 Task: Put "Image D" in to one of the most exclusive - races in the world in Medium of Adrenaline Trailer
Action: Mouse moved to (187, 58)
Screenshot: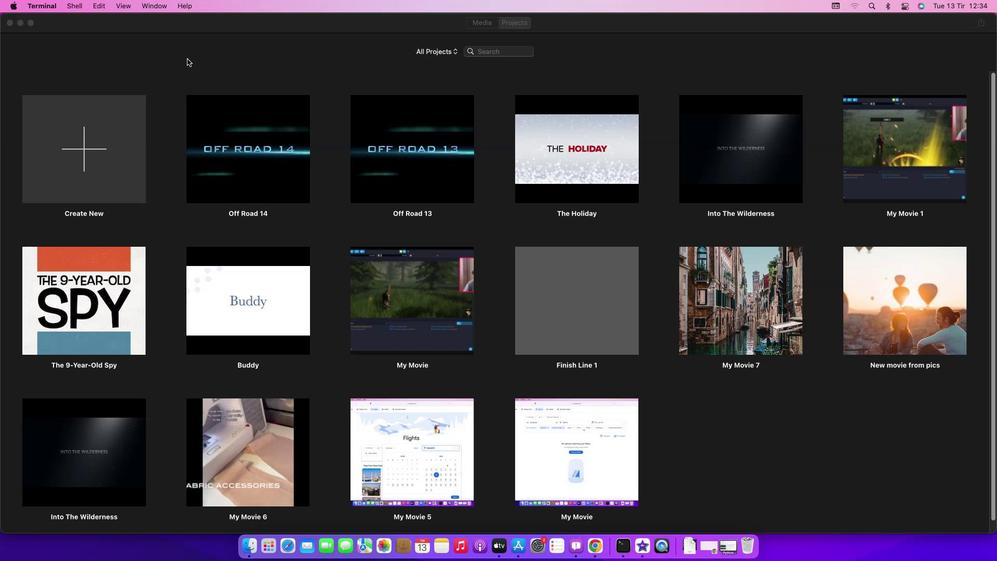 
Action: Mouse pressed left at (187, 58)
Screenshot: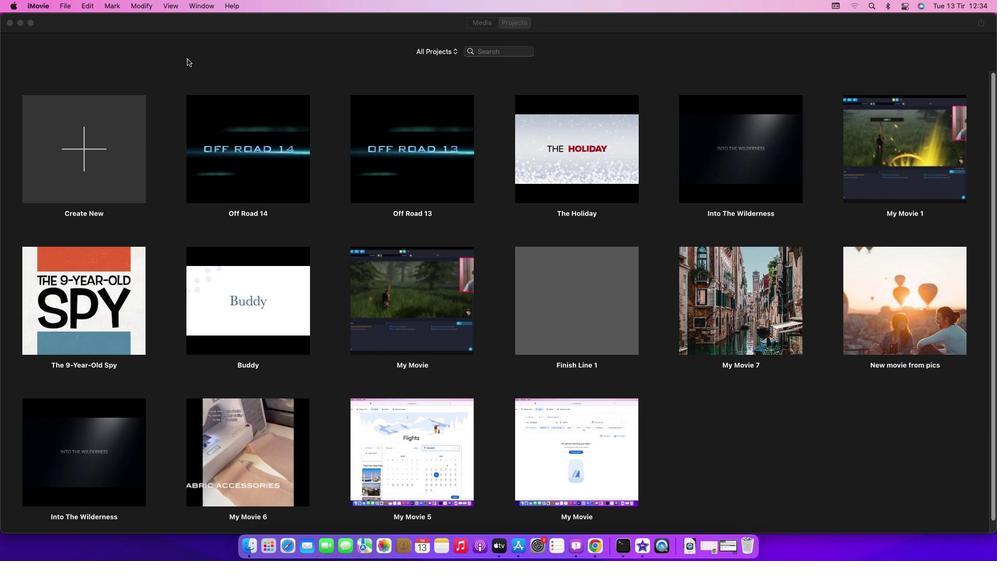 
Action: Mouse moved to (60, 6)
Screenshot: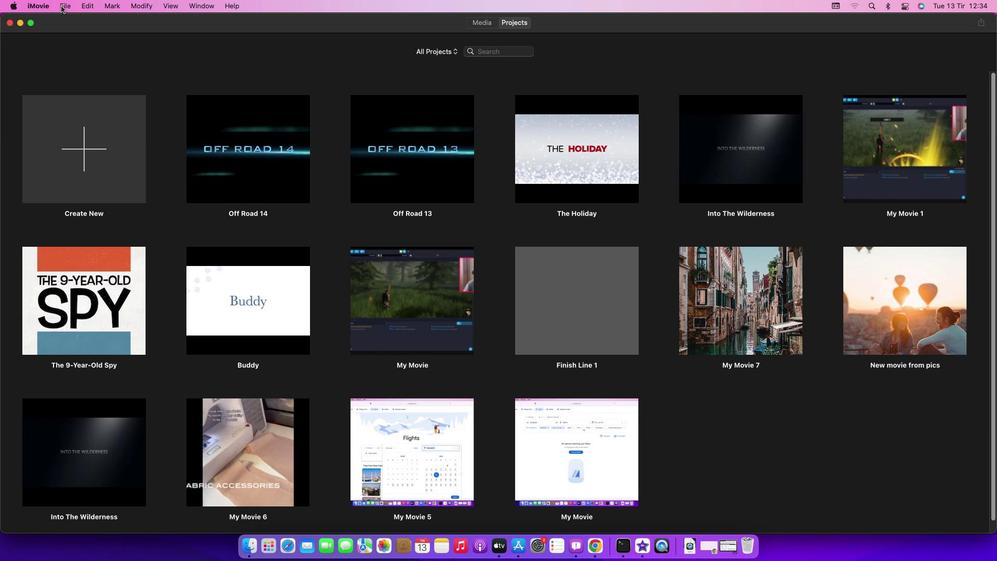 
Action: Mouse pressed left at (60, 6)
Screenshot: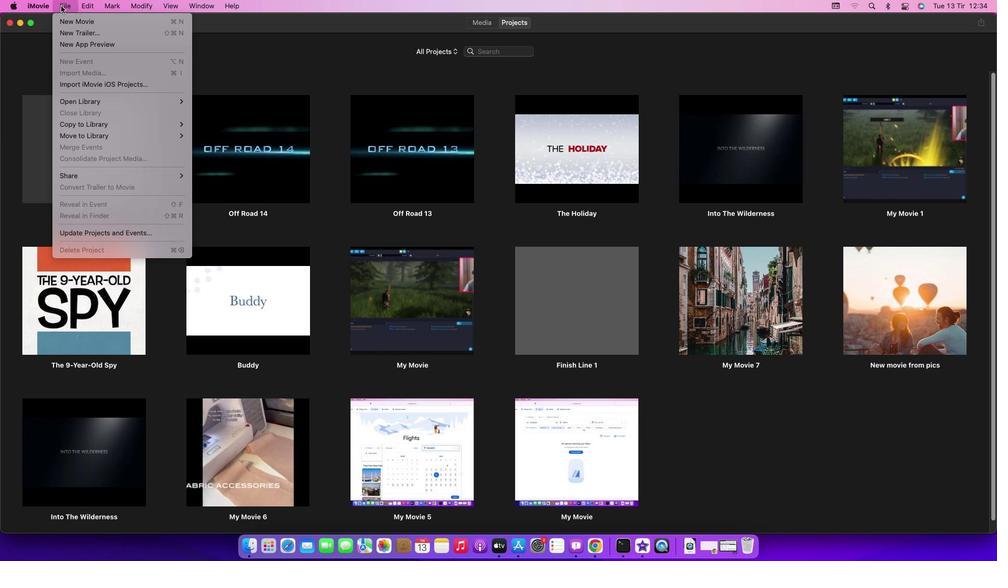 
Action: Mouse moved to (76, 36)
Screenshot: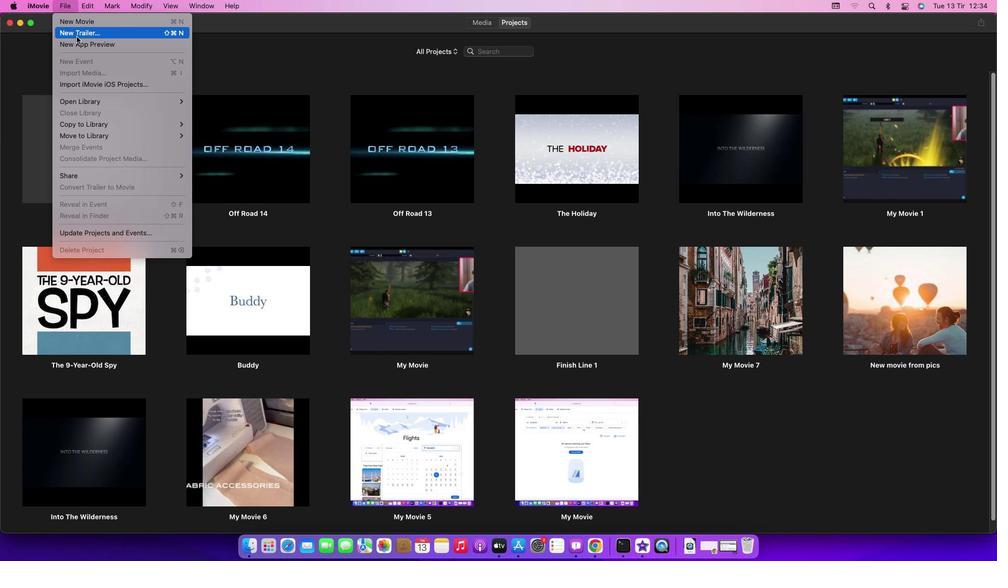 
Action: Mouse pressed left at (76, 36)
Screenshot: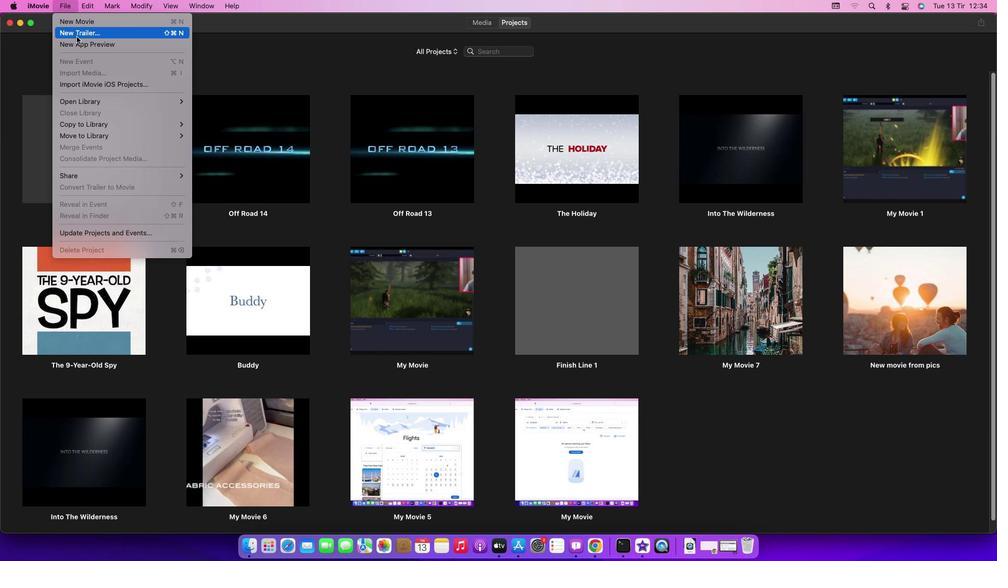 
Action: Mouse moved to (587, 298)
Screenshot: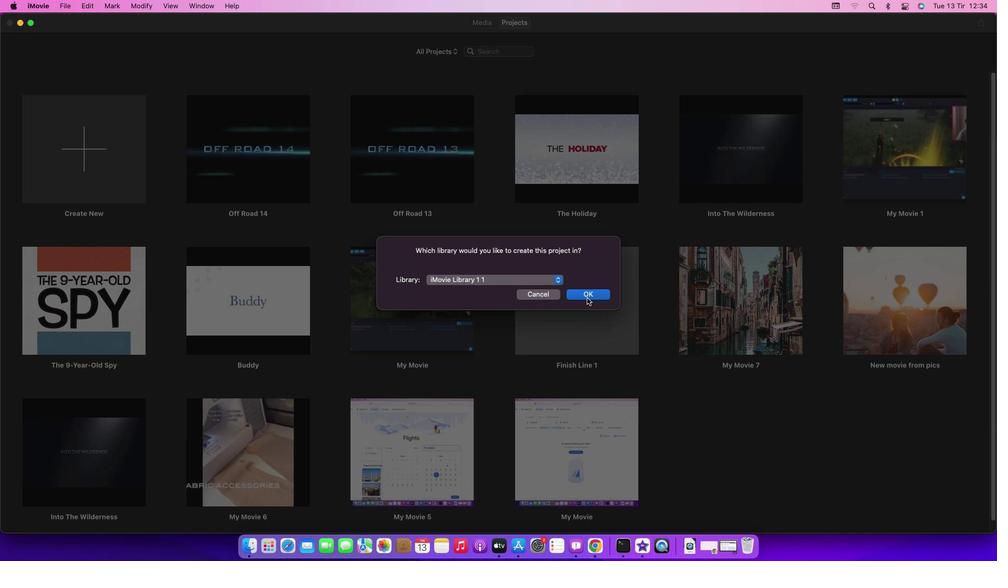 
Action: Mouse pressed left at (587, 298)
Screenshot: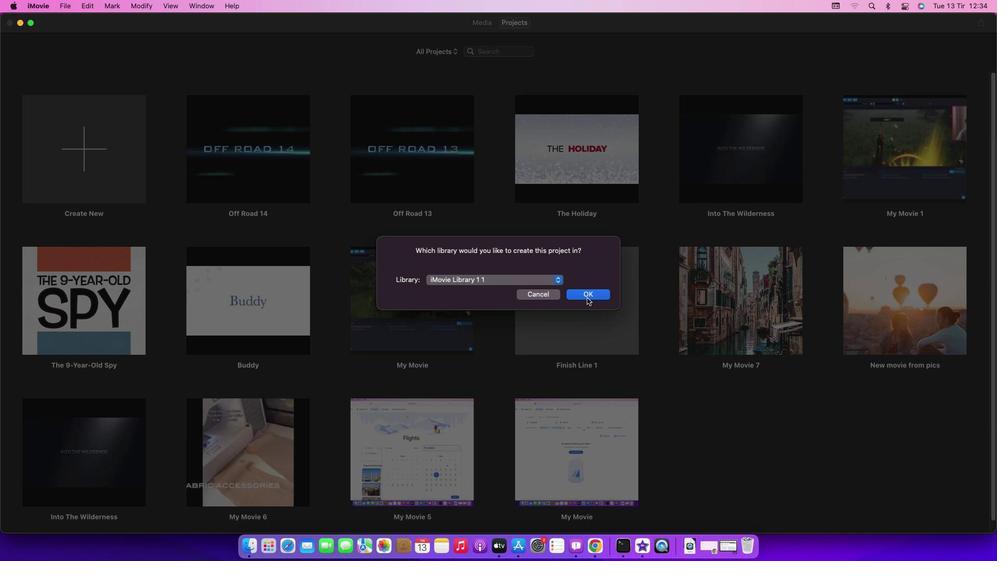 
Action: Mouse moved to (468, 232)
Screenshot: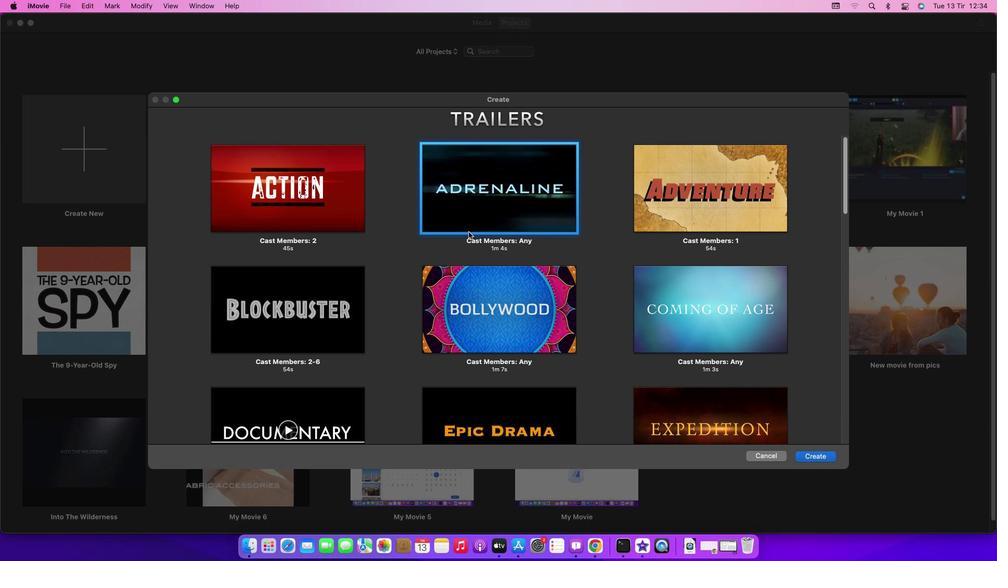 
Action: Mouse pressed left at (468, 232)
Screenshot: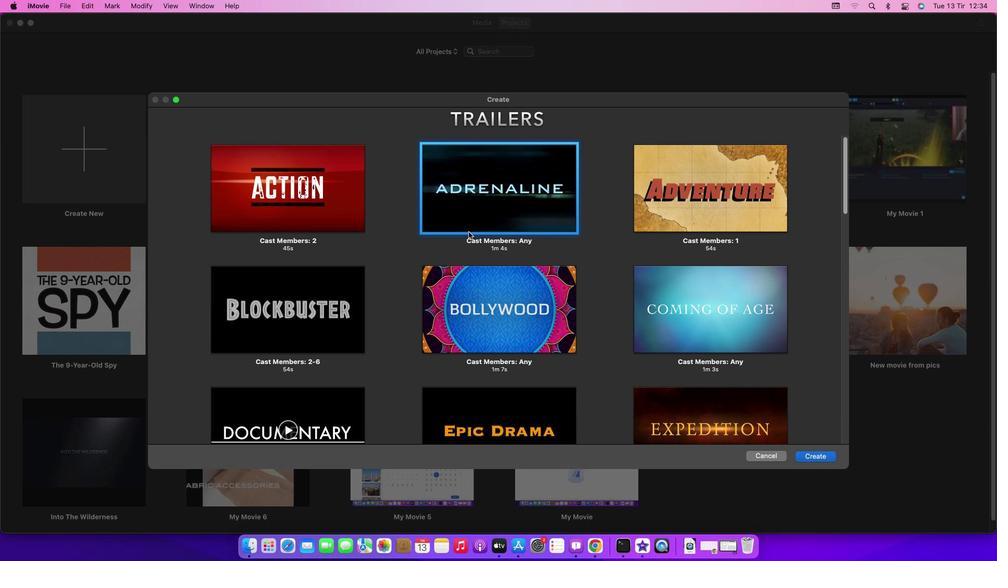 
Action: Mouse moved to (826, 454)
Screenshot: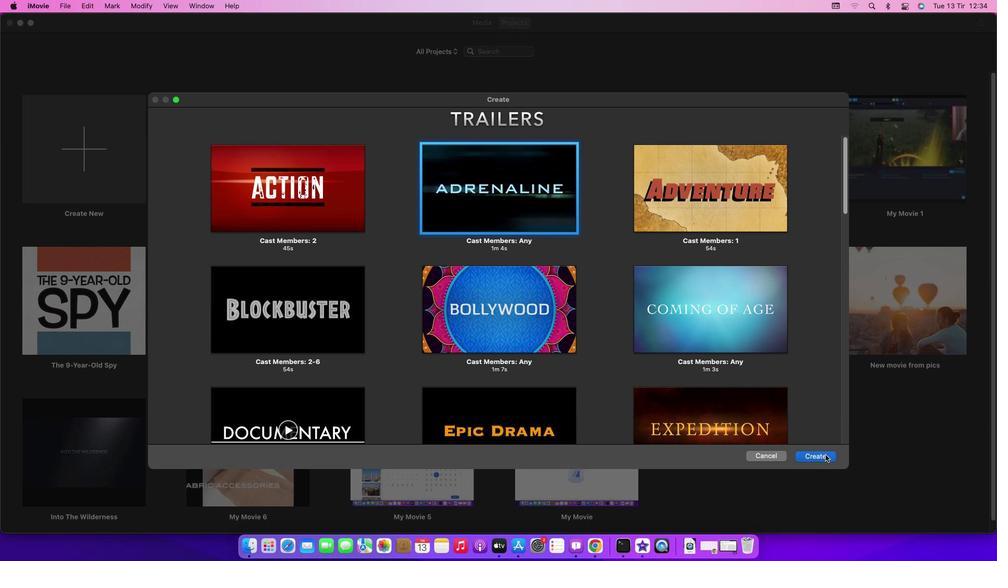 
Action: Mouse pressed left at (826, 454)
Screenshot: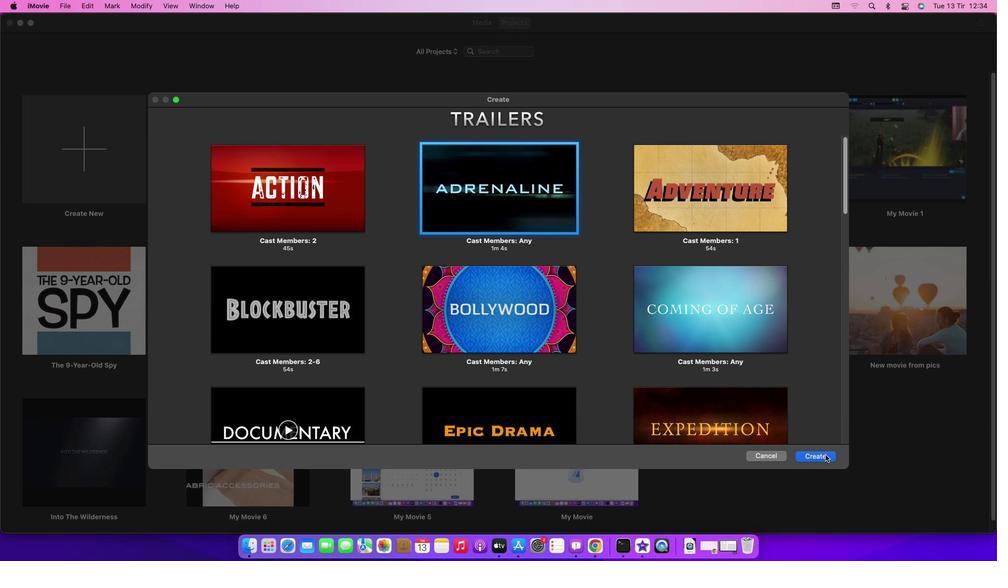 
Action: Mouse moved to (594, 295)
Screenshot: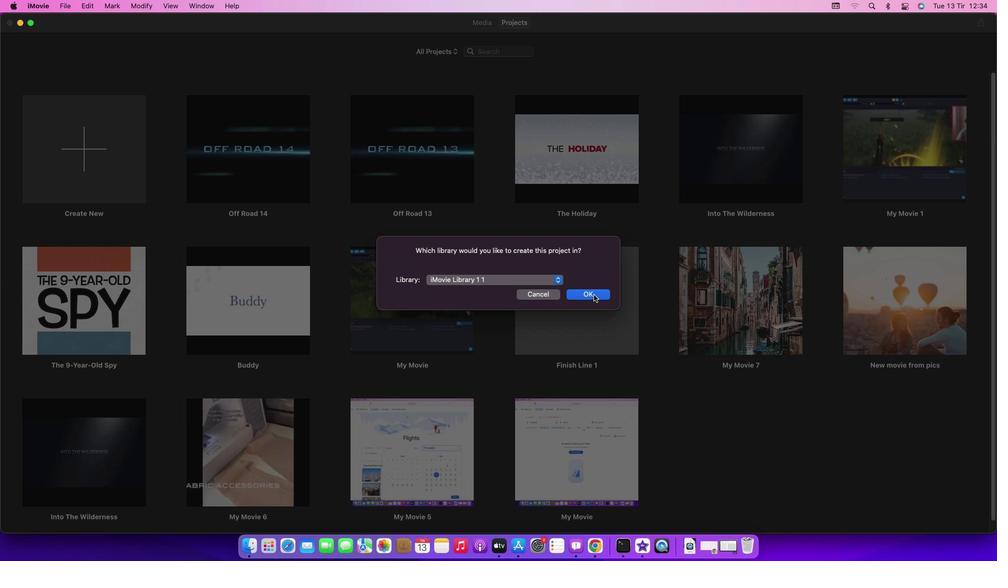 
Action: Mouse pressed left at (594, 295)
Screenshot: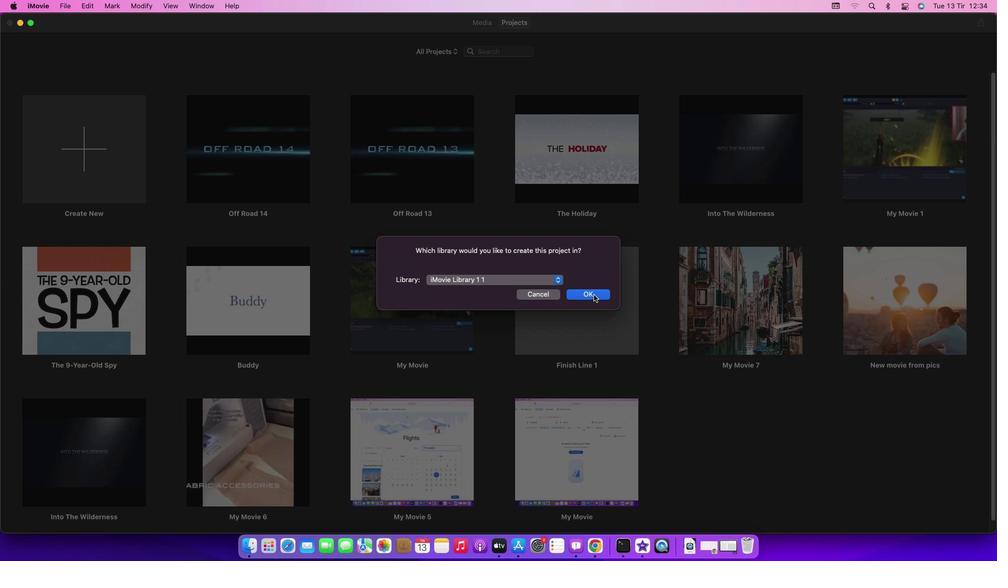 
Action: Mouse moved to (509, 312)
Screenshot: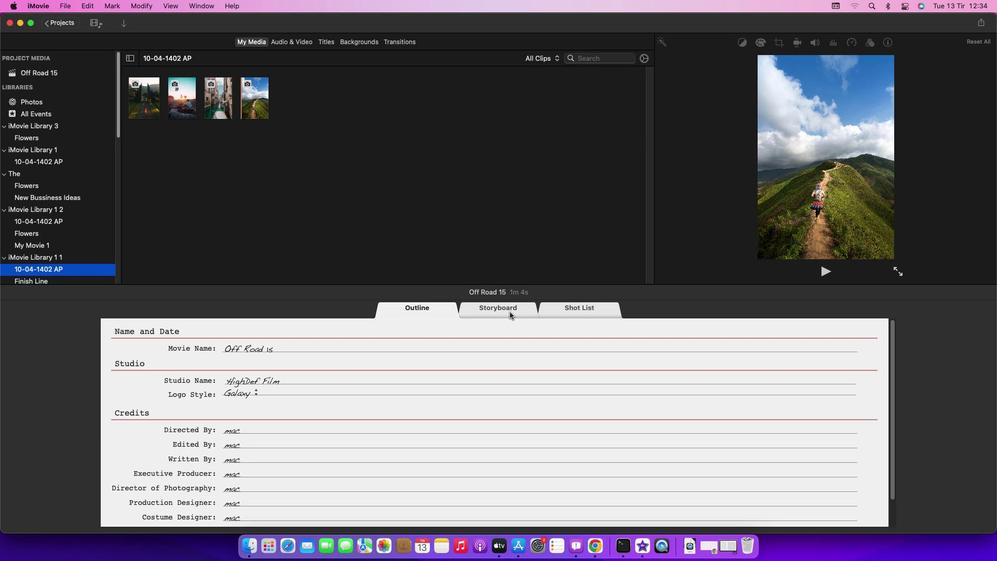 
Action: Mouse pressed left at (509, 312)
Screenshot: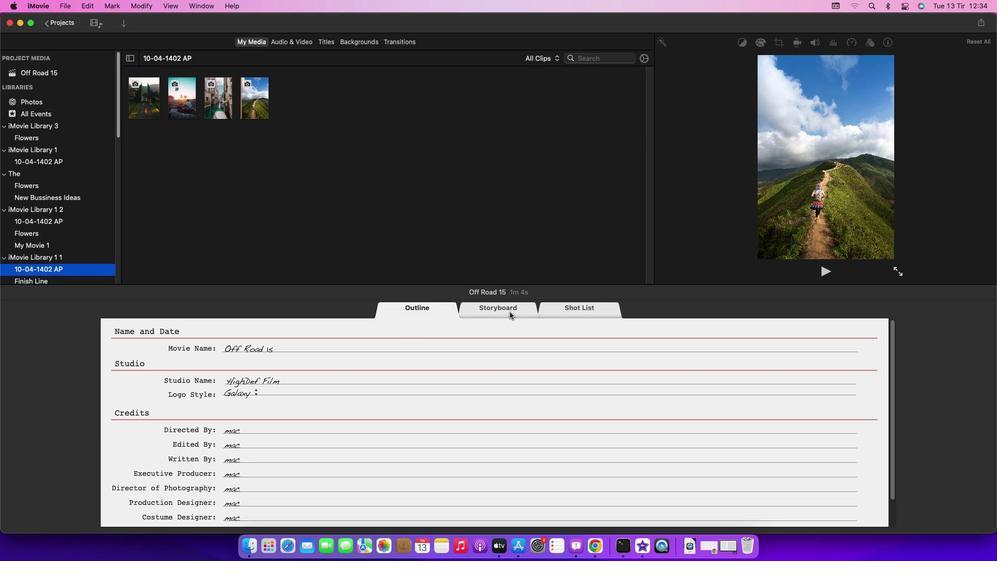 
Action: Mouse moved to (509, 312)
Screenshot: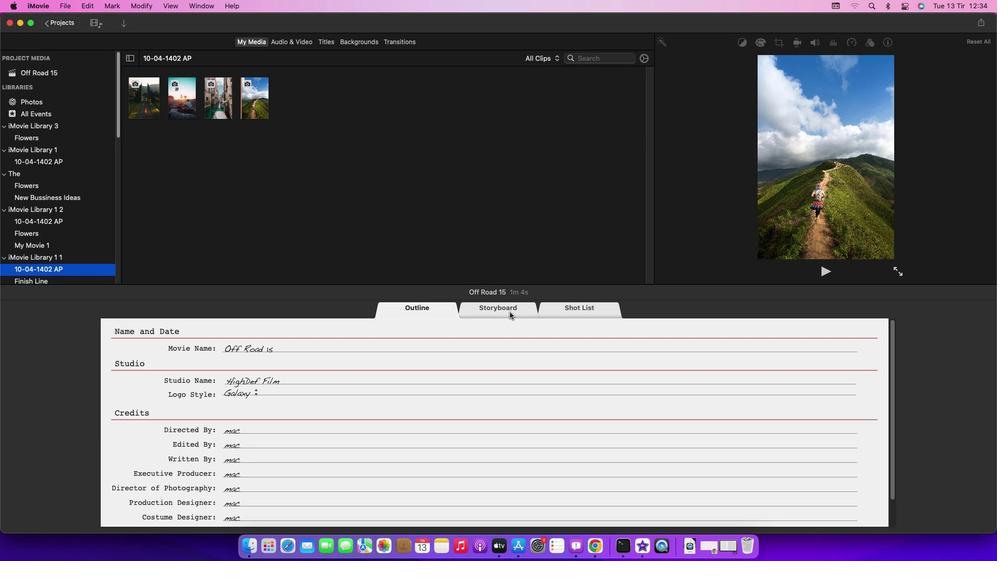 
Action: Mouse pressed left at (509, 312)
Screenshot: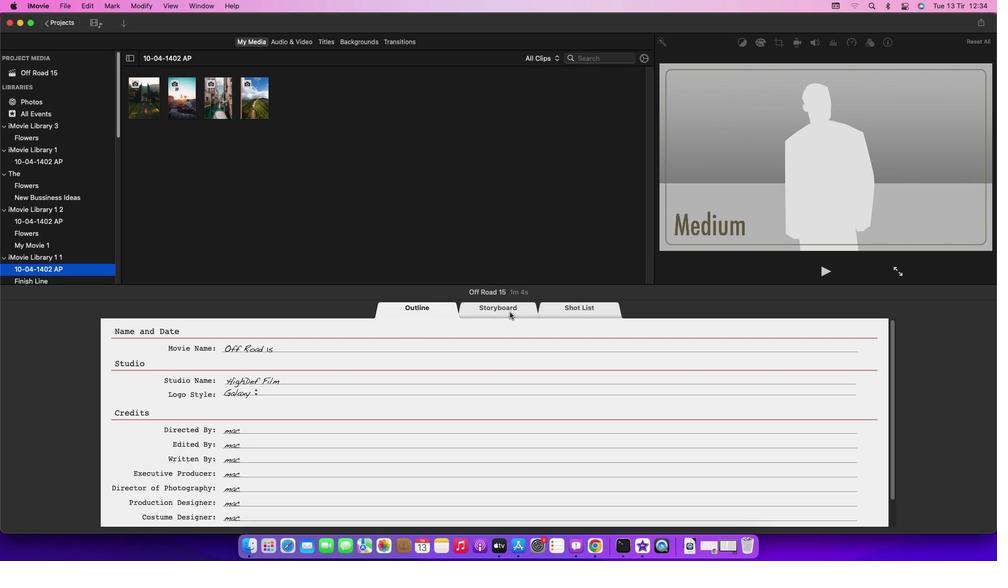 
Action: Mouse moved to (410, 462)
Screenshot: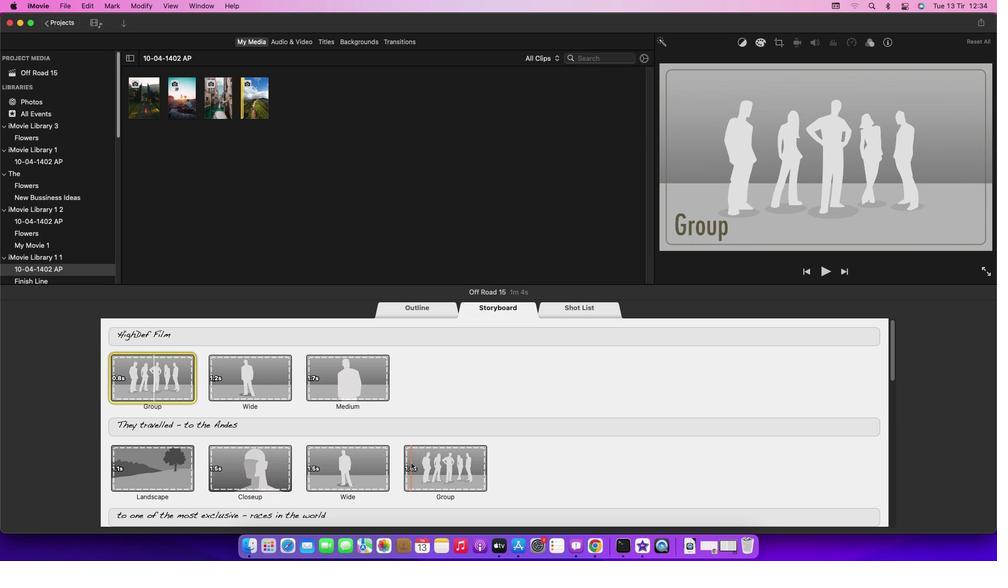 
Action: Mouse scrolled (410, 462) with delta (0, 0)
Screenshot: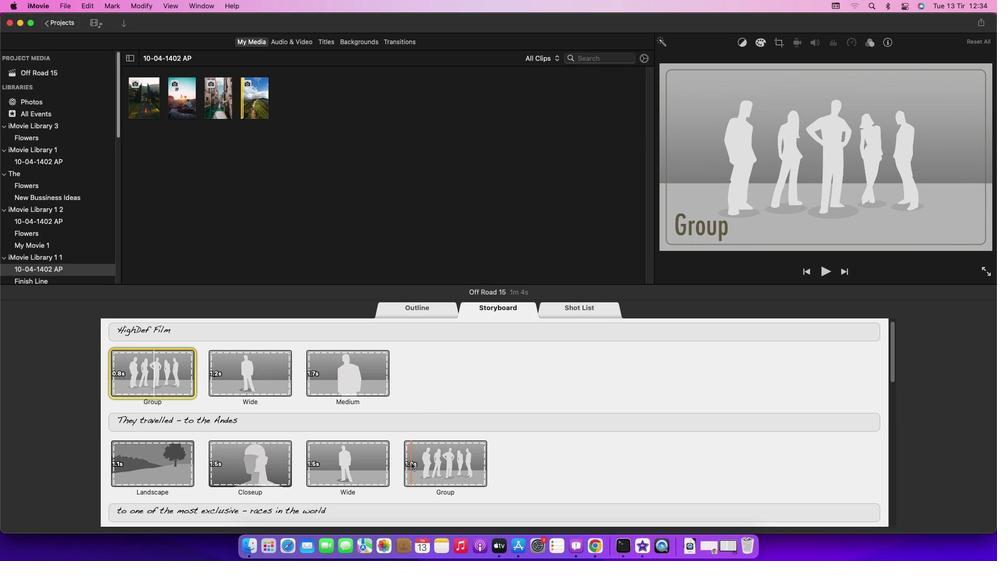 
Action: Mouse scrolled (410, 462) with delta (0, 0)
Screenshot: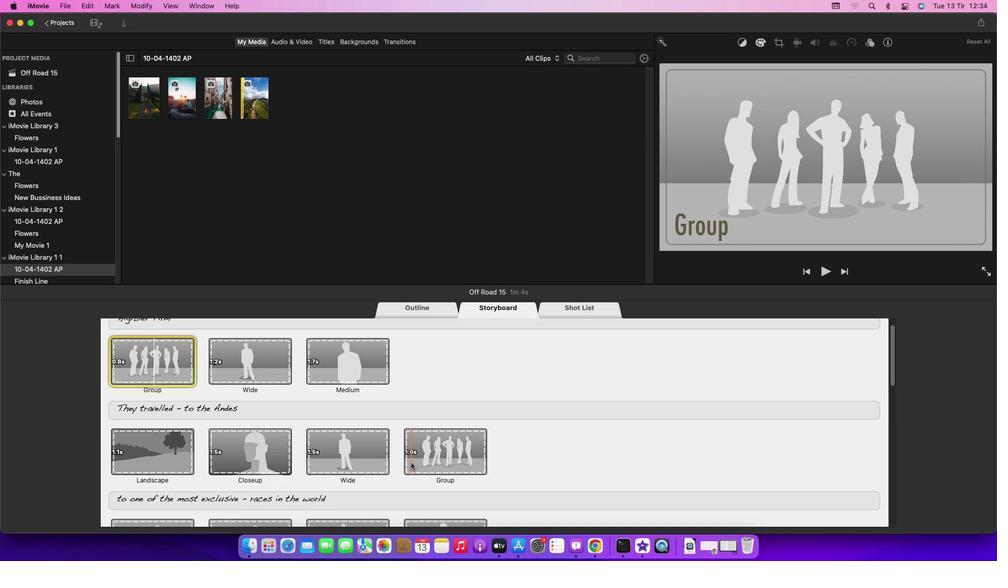 
Action: Mouse scrolled (410, 462) with delta (0, -1)
Screenshot: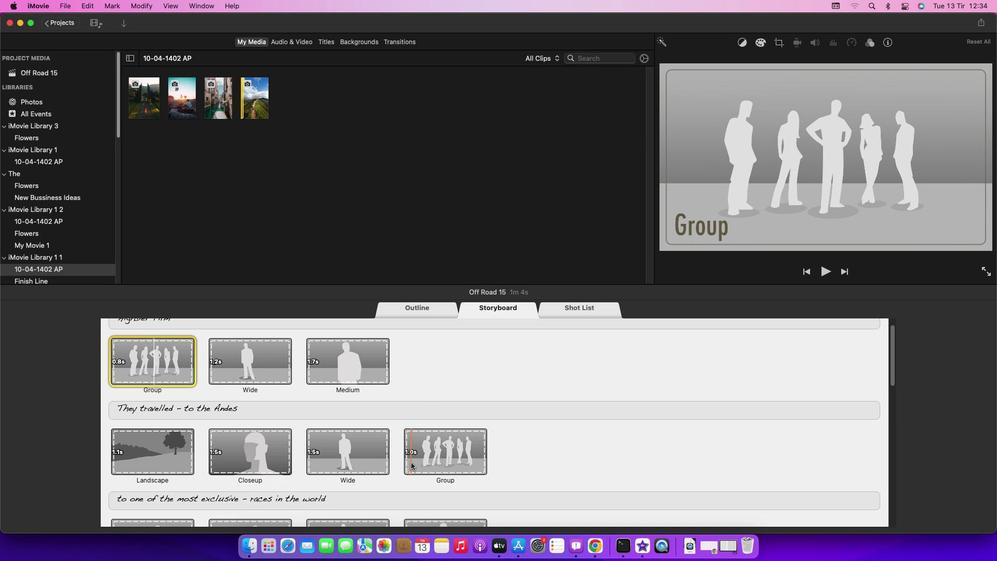 
Action: Mouse scrolled (410, 462) with delta (0, 0)
Screenshot: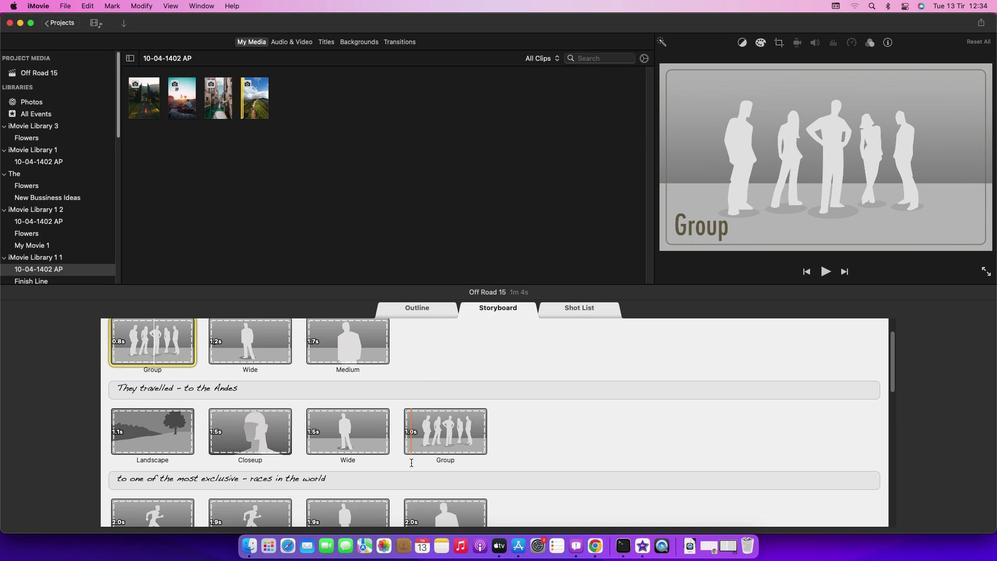 
Action: Mouse scrolled (410, 462) with delta (0, 0)
Screenshot: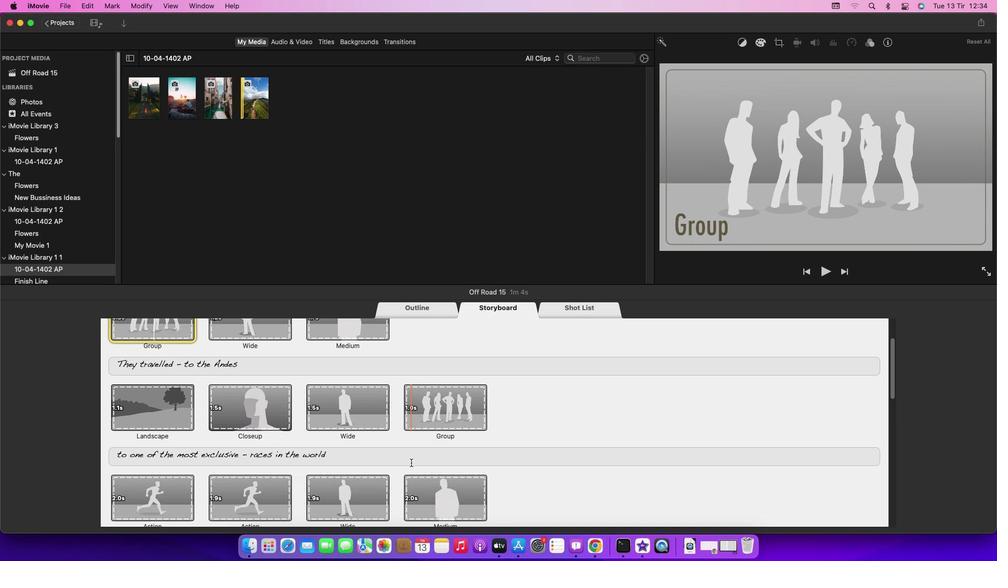 
Action: Mouse scrolled (410, 462) with delta (0, -1)
Screenshot: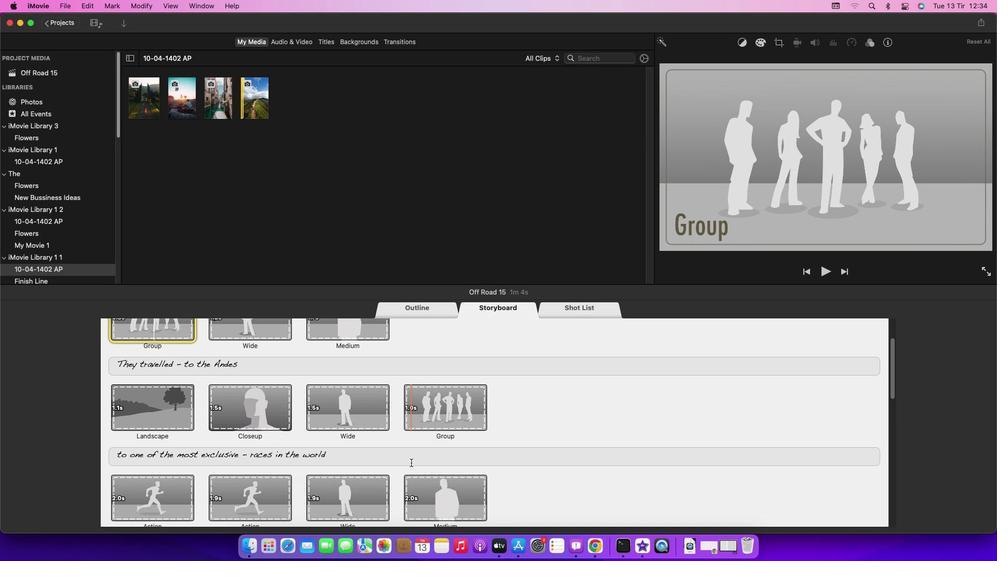 
Action: Mouse scrolled (410, 462) with delta (0, -2)
Screenshot: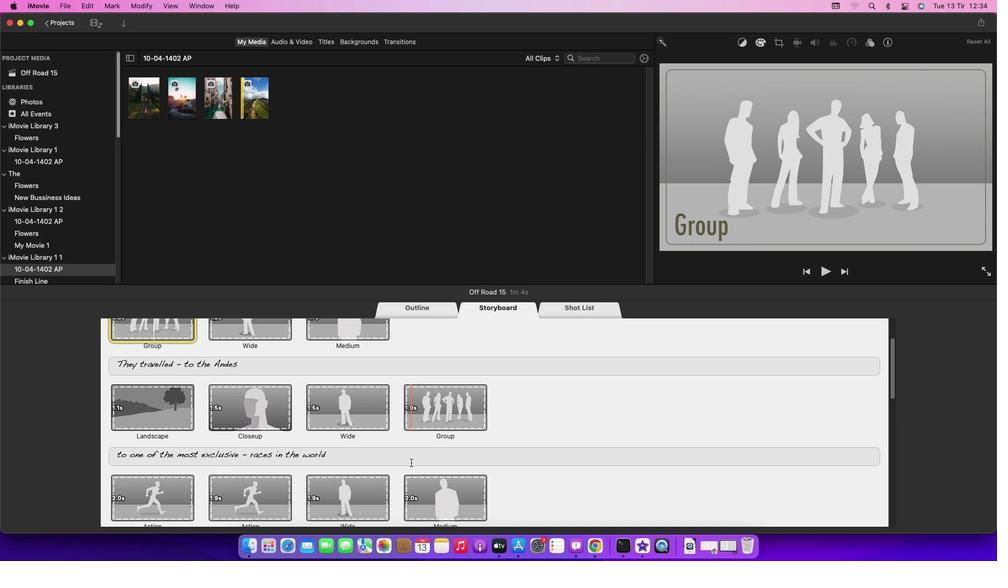 
Action: Mouse scrolled (410, 462) with delta (0, 0)
Screenshot: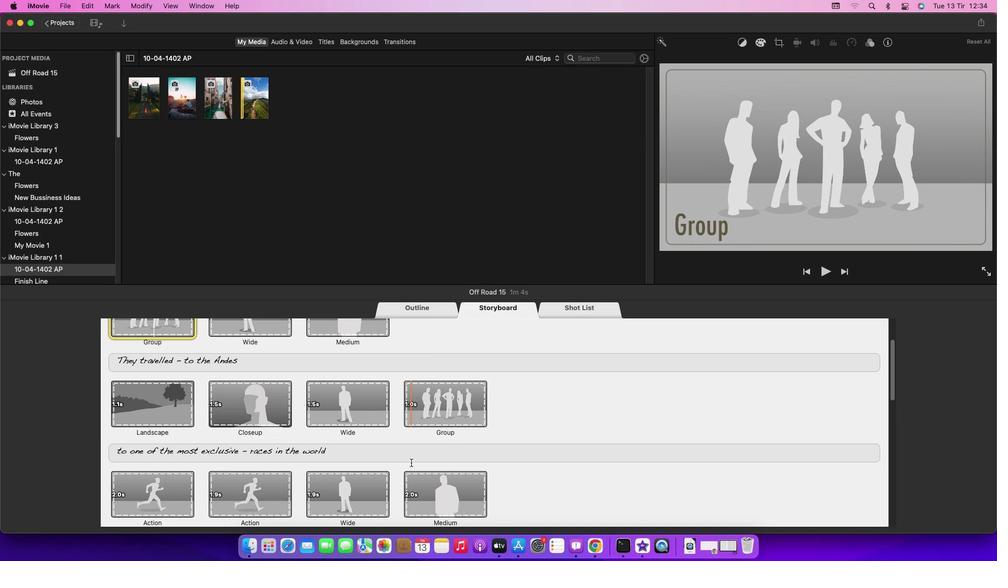 
Action: Mouse scrolled (410, 462) with delta (0, 0)
Screenshot: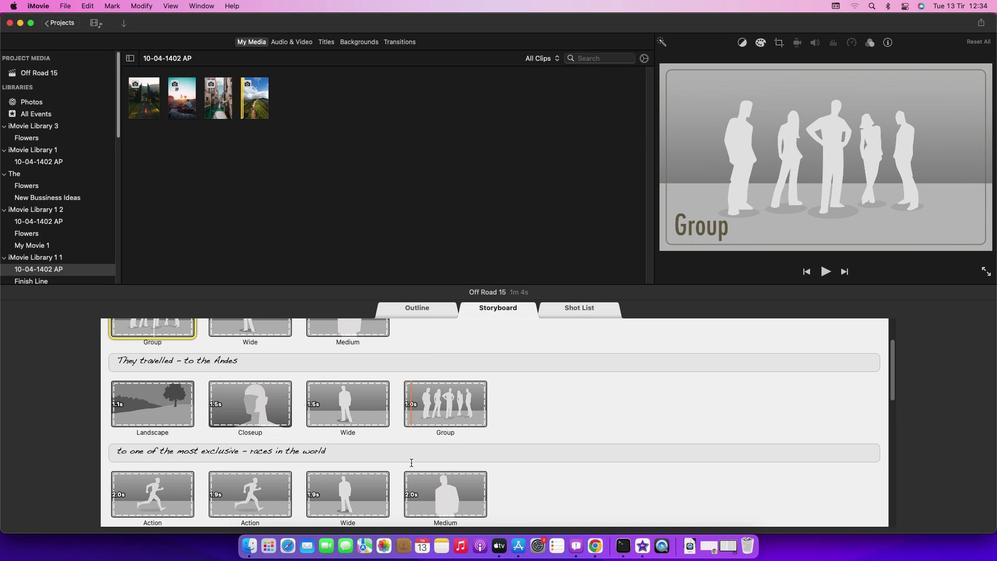 
Action: Mouse scrolled (410, 462) with delta (0, 0)
Screenshot: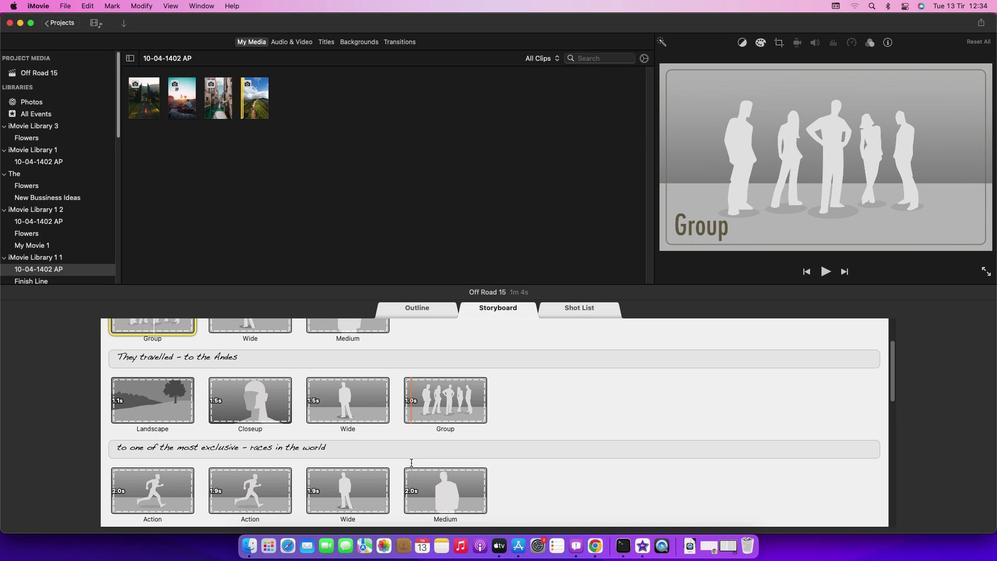 
Action: Mouse scrolled (410, 462) with delta (0, 0)
Screenshot: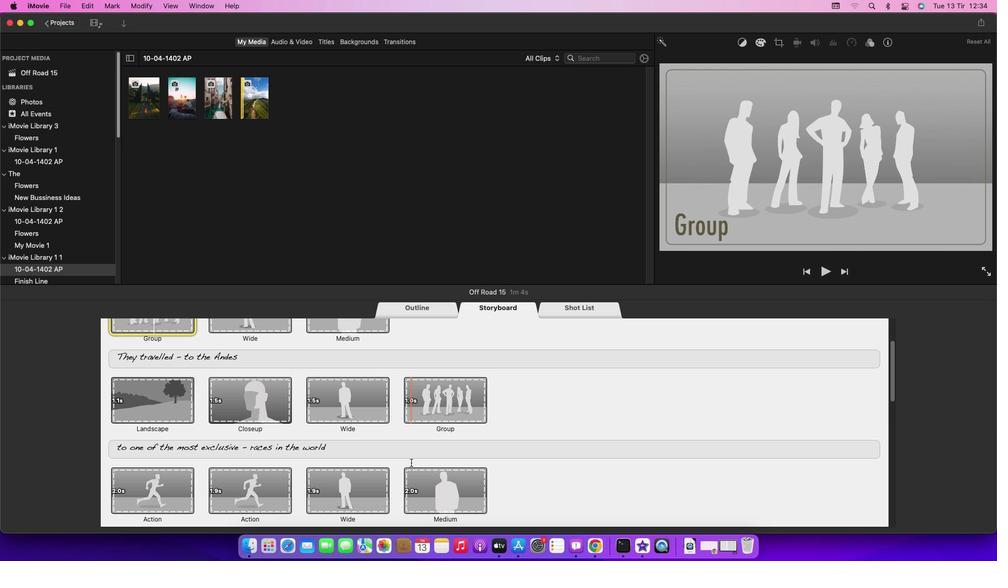 
Action: Mouse moved to (436, 474)
Screenshot: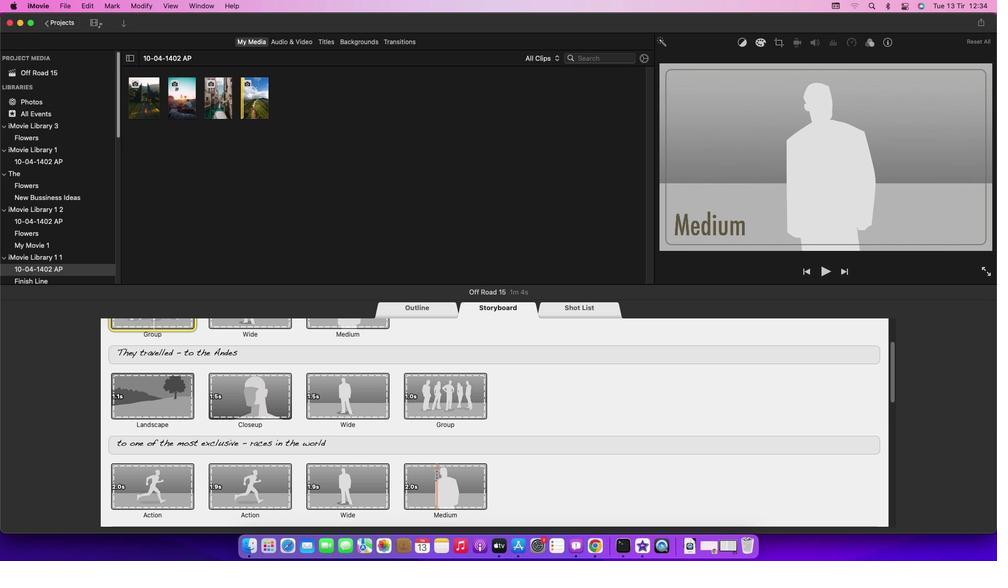 
Action: Mouse scrolled (436, 474) with delta (0, 0)
Screenshot: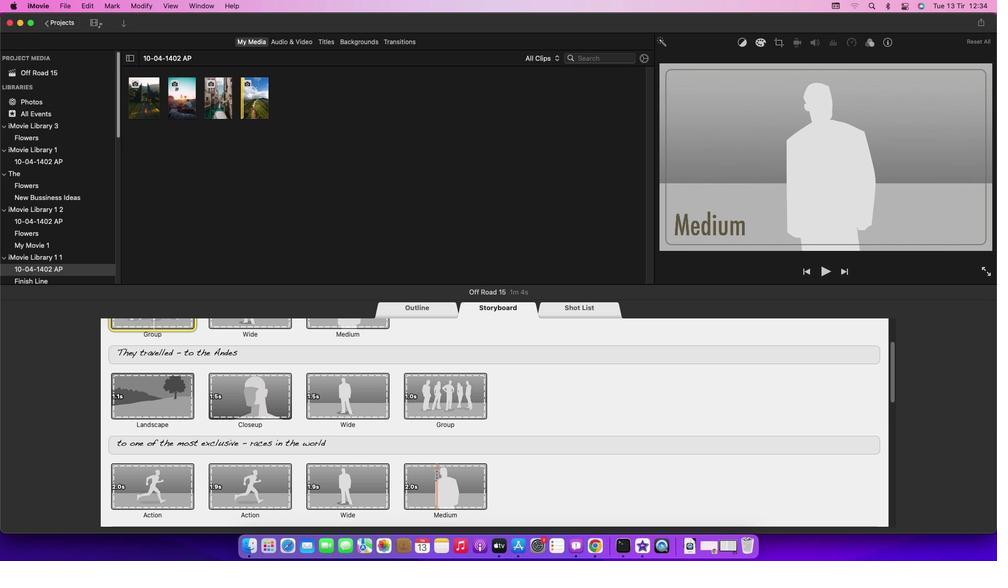 
Action: Mouse scrolled (436, 474) with delta (0, 0)
Screenshot: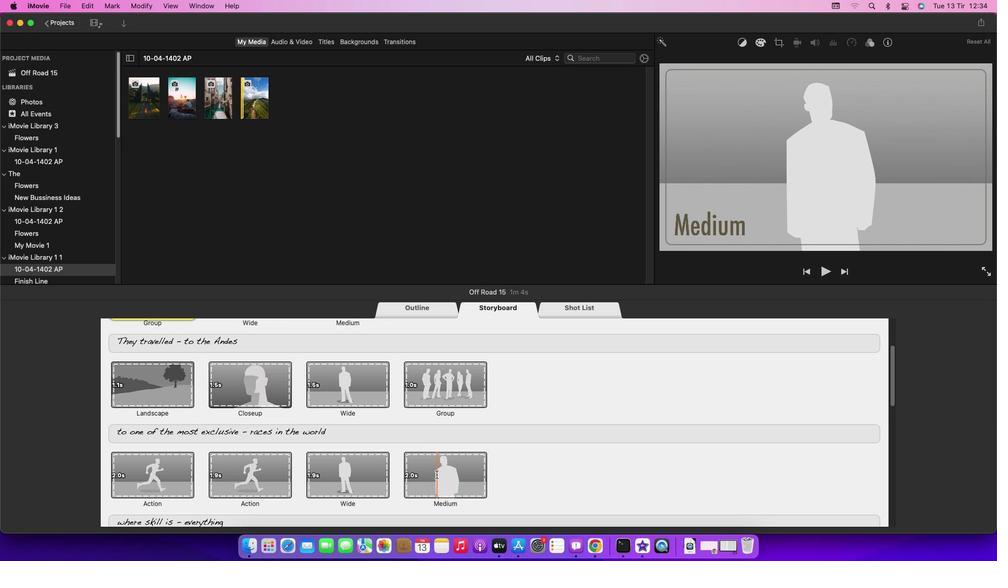 
Action: Mouse scrolled (436, 474) with delta (0, -1)
Screenshot: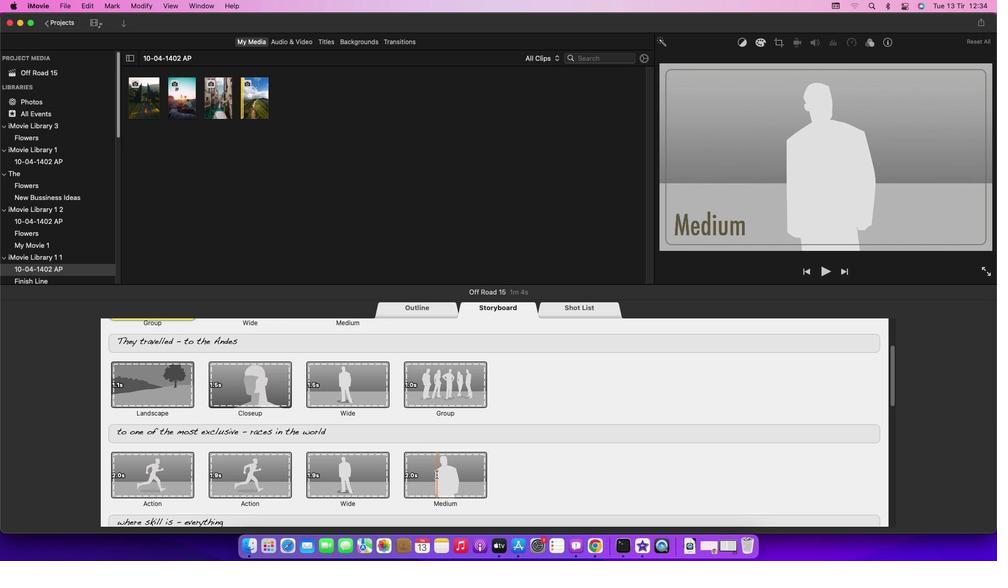 
Action: Mouse moved to (433, 459)
Screenshot: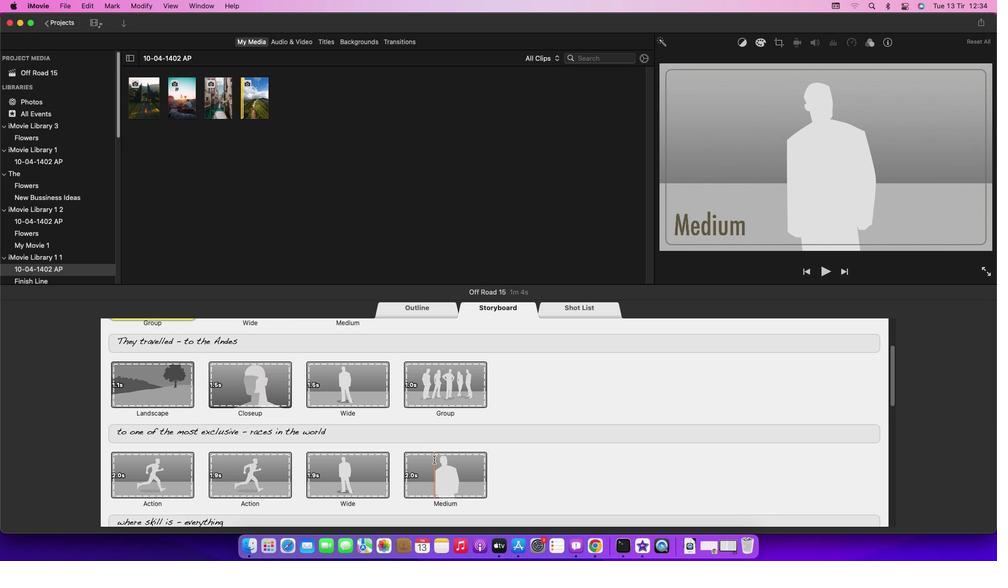 
Action: Mouse pressed left at (433, 459)
Screenshot: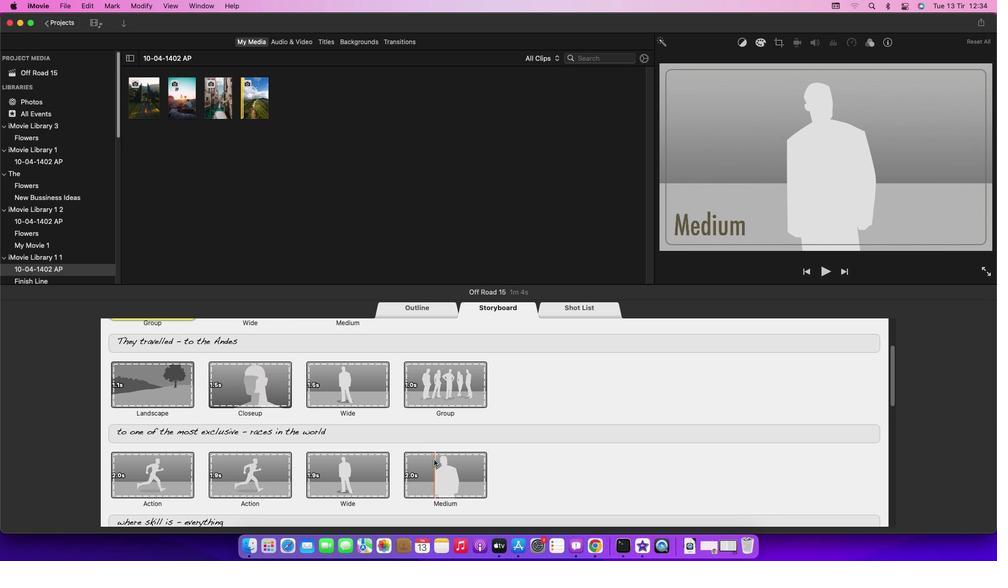 
Action: Mouse moved to (226, 104)
Screenshot: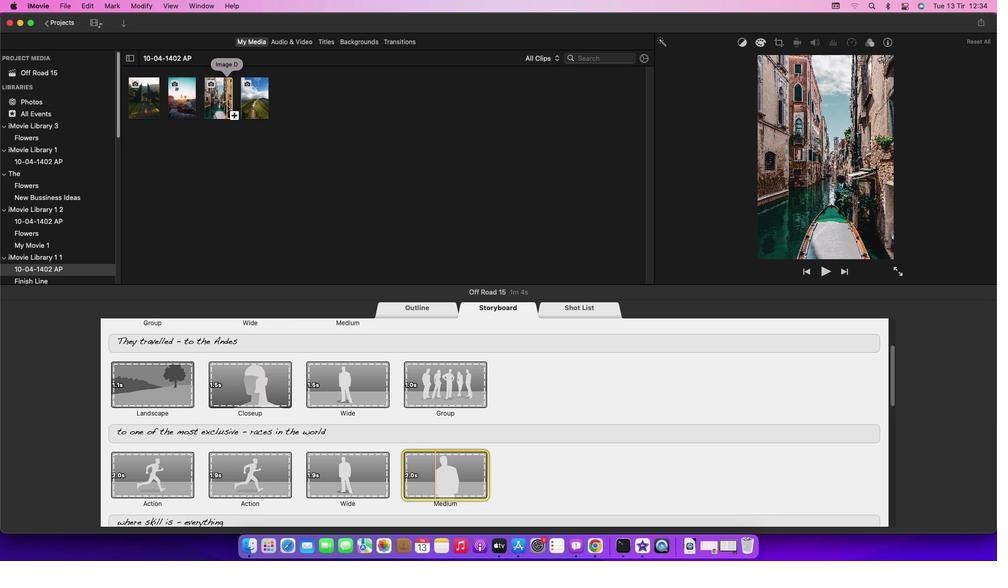 
Action: Mouse pressed left at (226, 104)
Screenshot: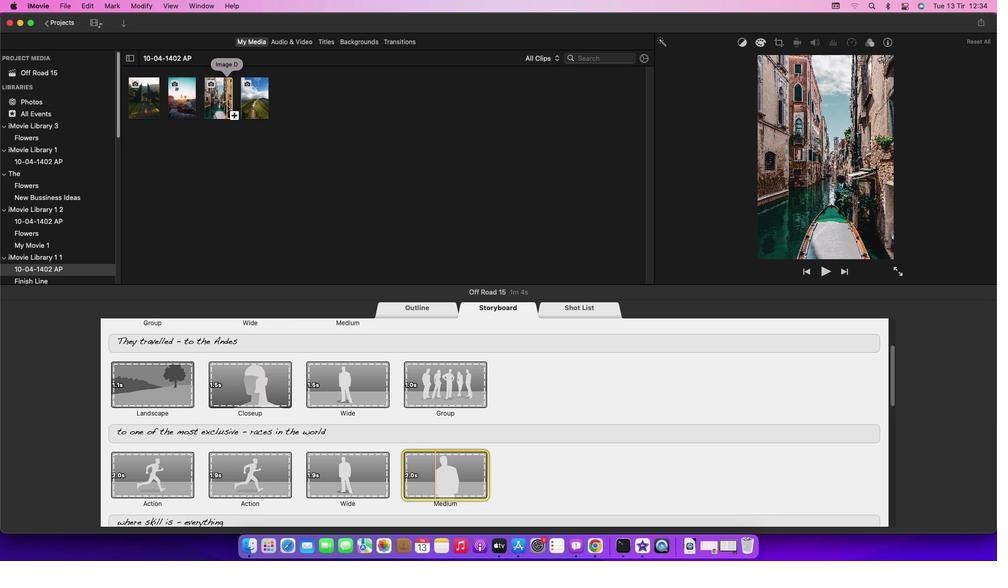 
Action: Mouse moved to (450, 155)
Screenshot: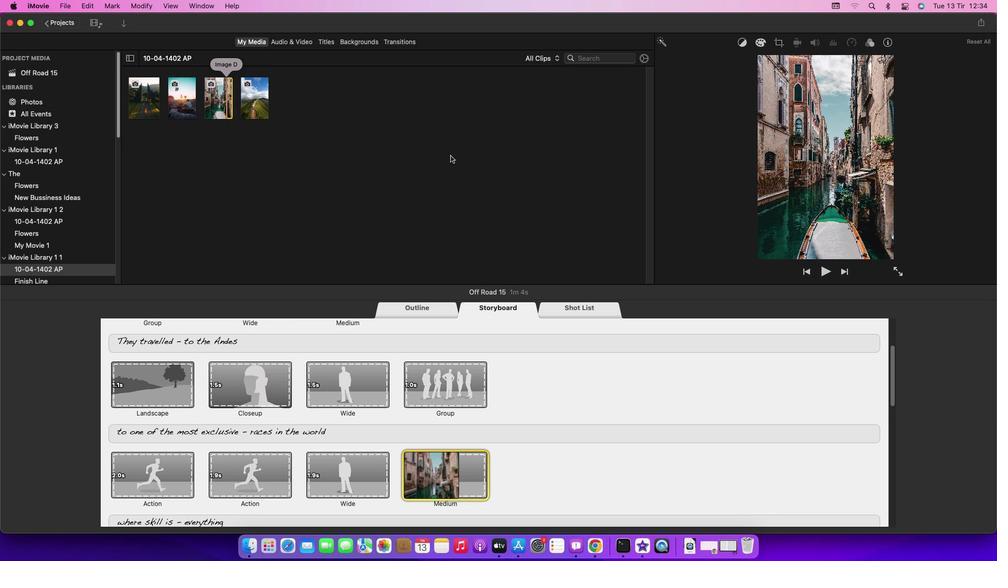 
